 Task: Use the formula "CONFIDENCE.T" in spreadsheet "Project portfolio".
Action: Mouse moved to (83, 345)
Screenshot: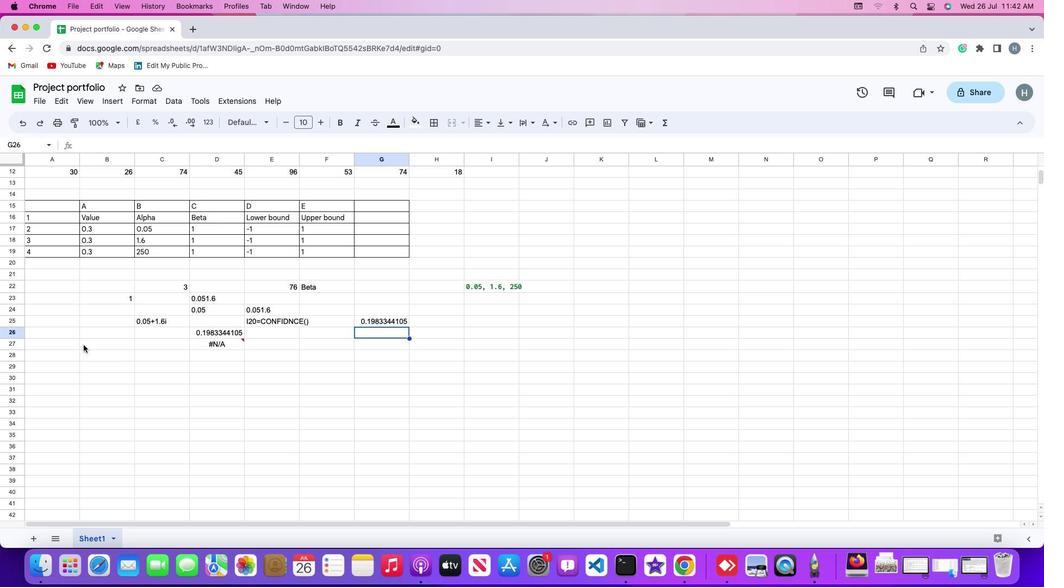 
Action: Mouse pressed left at (83, 345)
Screenshot: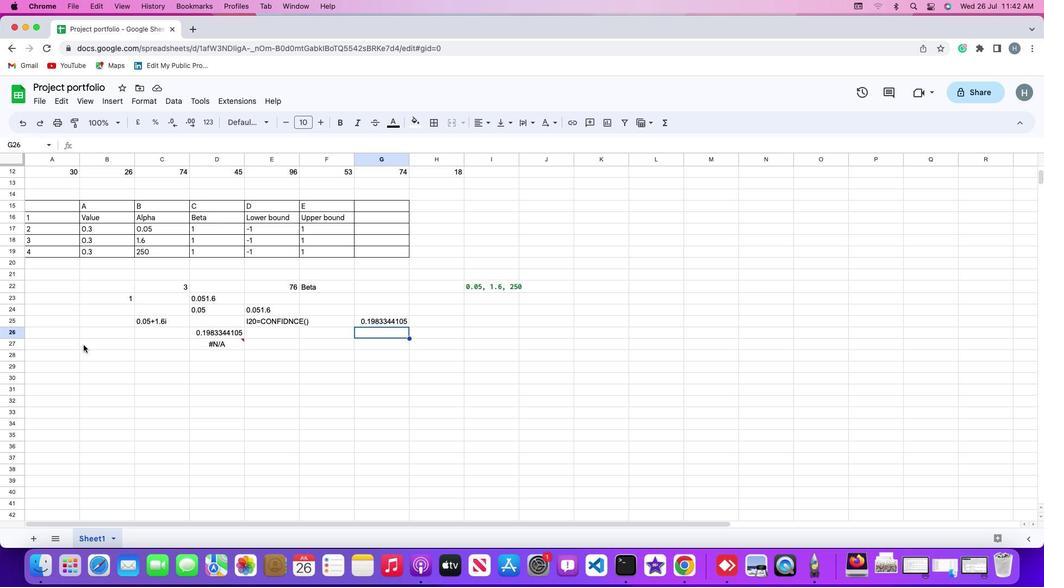 
Action: Mouse moved to (113, 100)
Screenshot: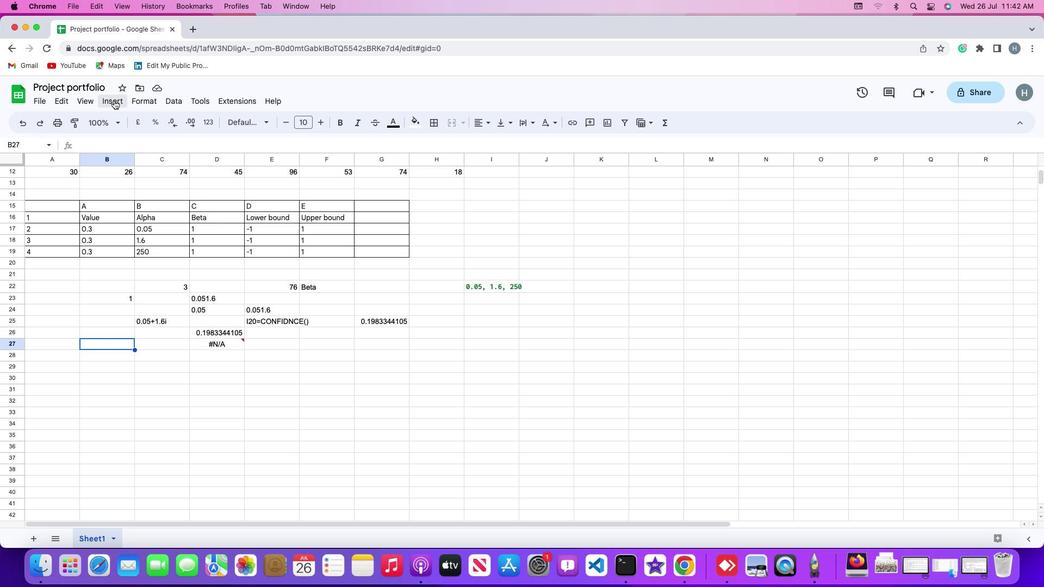 
Action: Mouse pressed left at (113, 100)
Screenshot: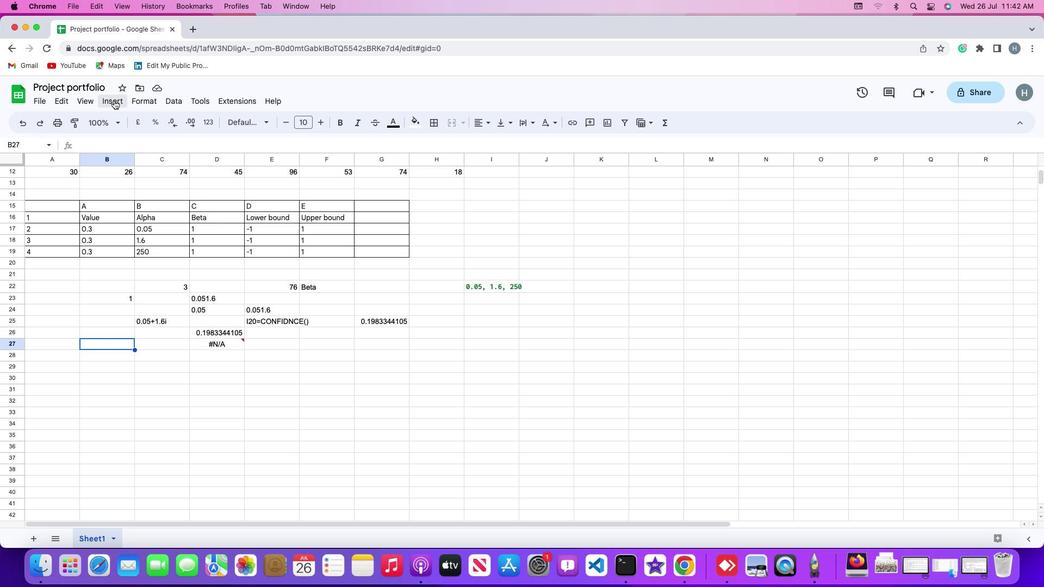 
Action: Mouse moved to (138, 276)
Screenshot: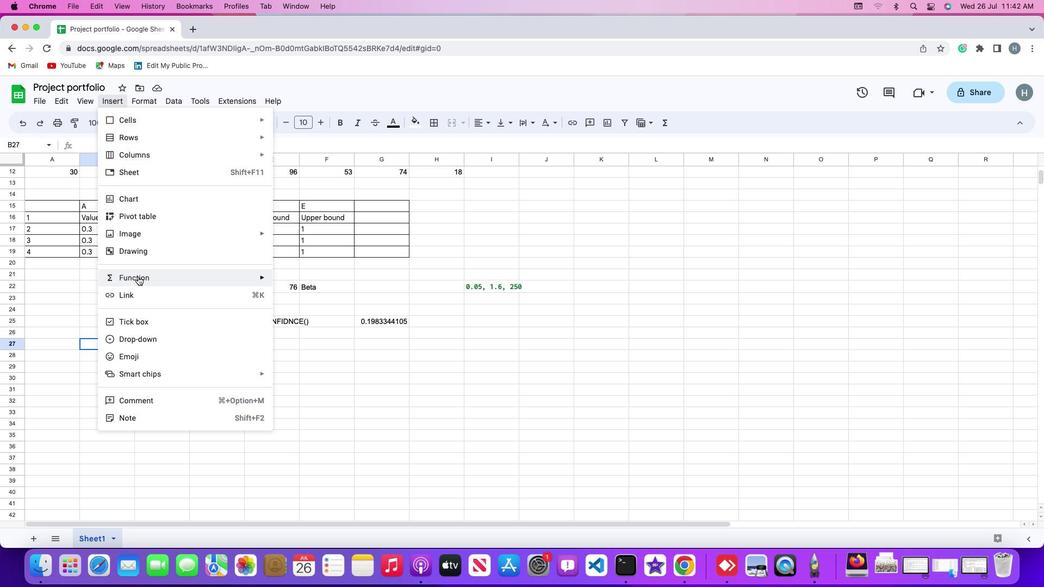 
Action: Mouse pressed left at (138, 276)
Screenshot: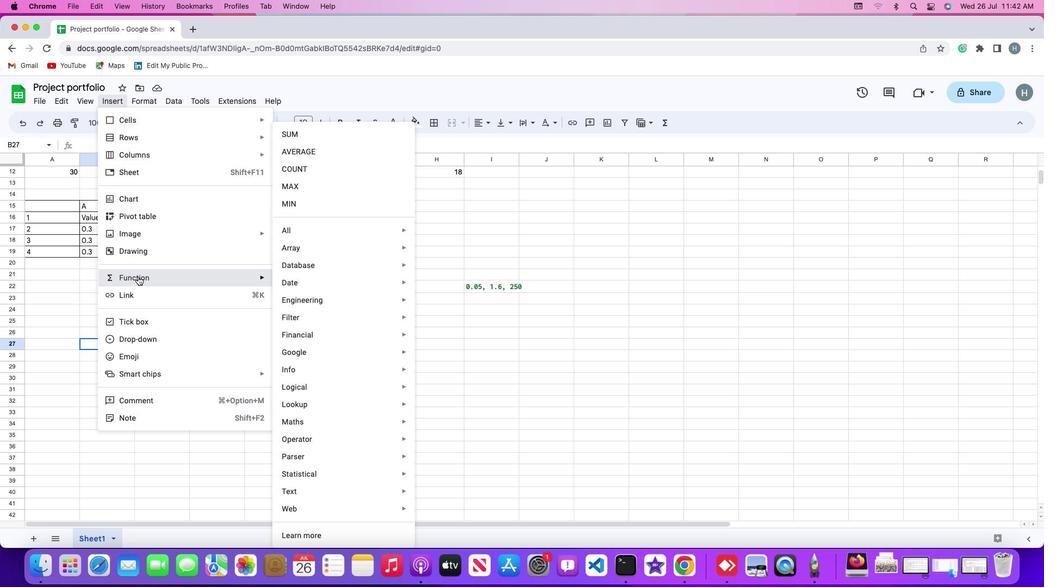 
Action: Mouse moved to (321, 231)
Screenshot: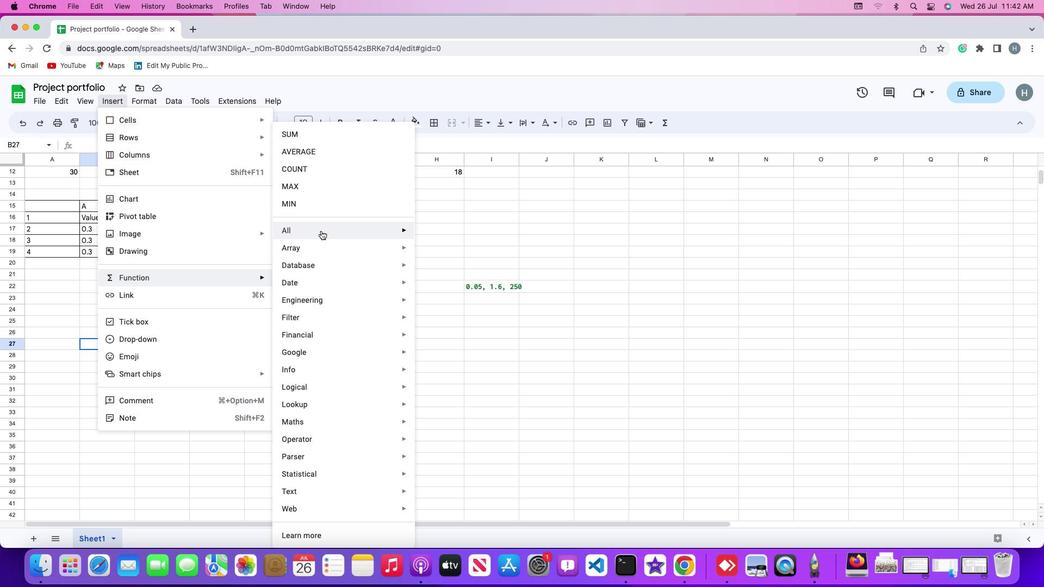 
Action: Mouse pressed left at (321, 231)
Screenshot: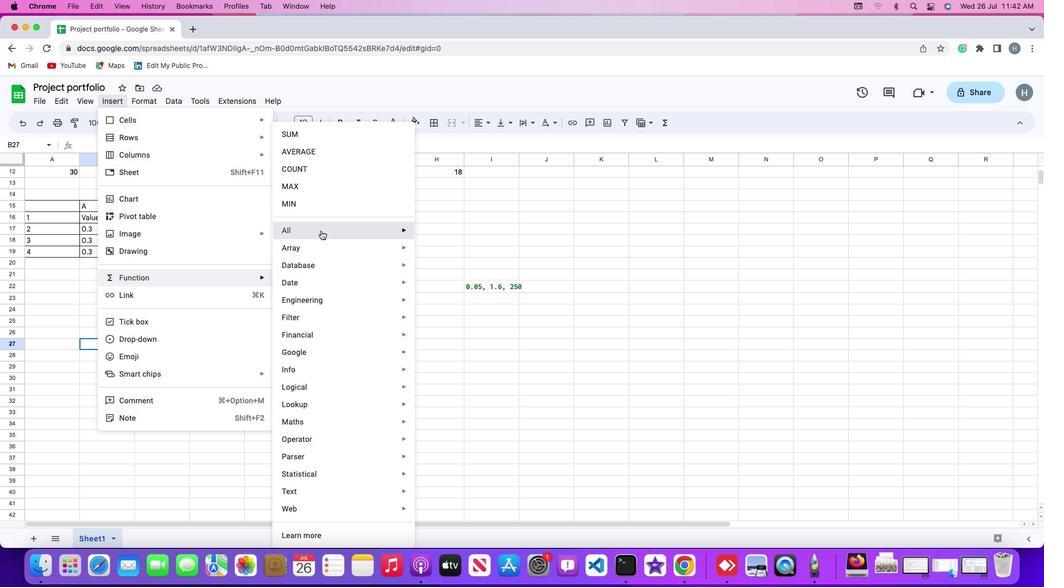 
Action: Mouse moved to (471, 532)
Screenshot: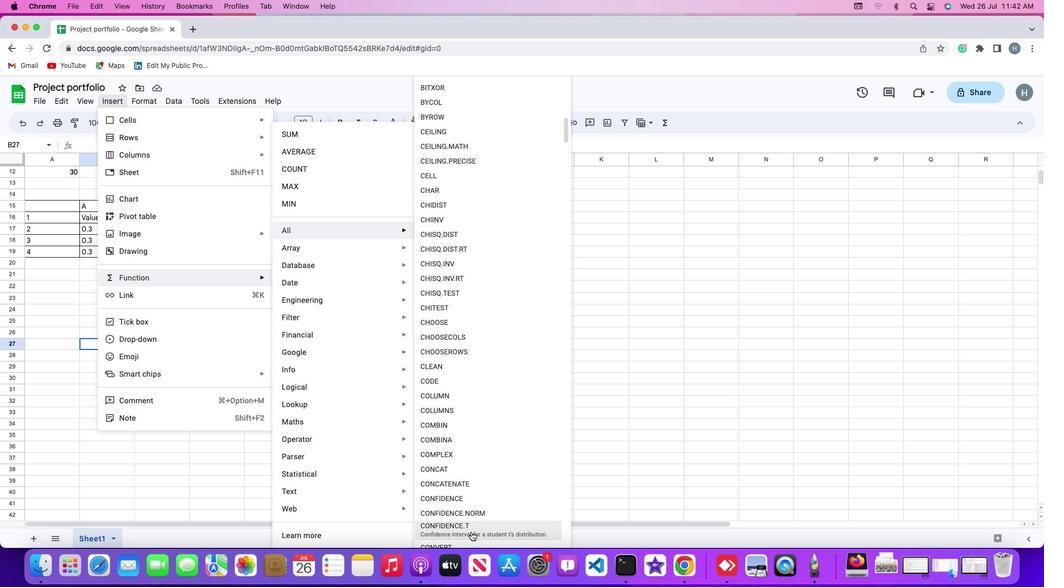 
Action: Mouse pressed left at (471, 532)
Screenshot: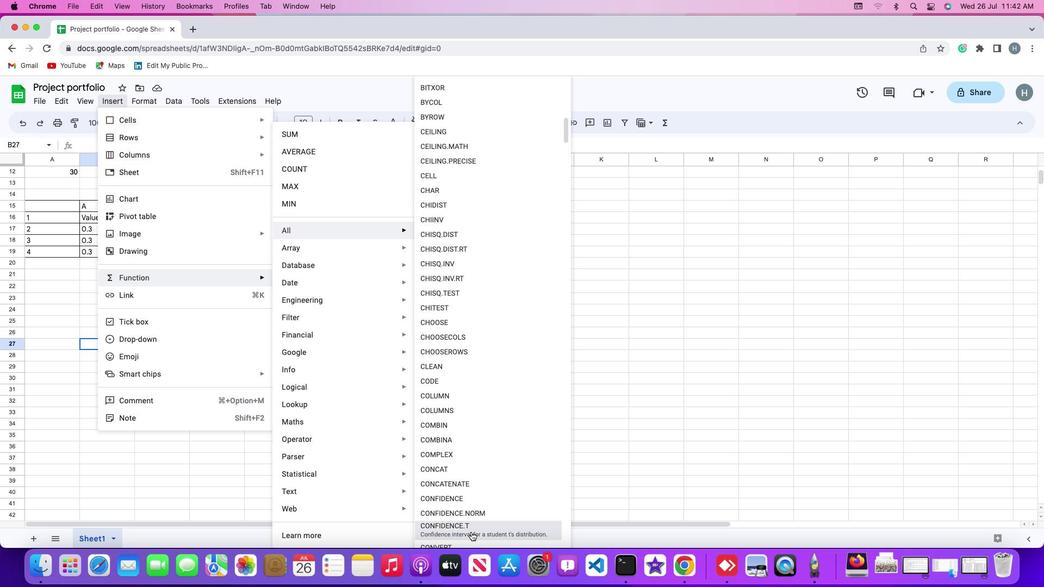 
Action: Mouse moved to (166, 225)
Screenshot: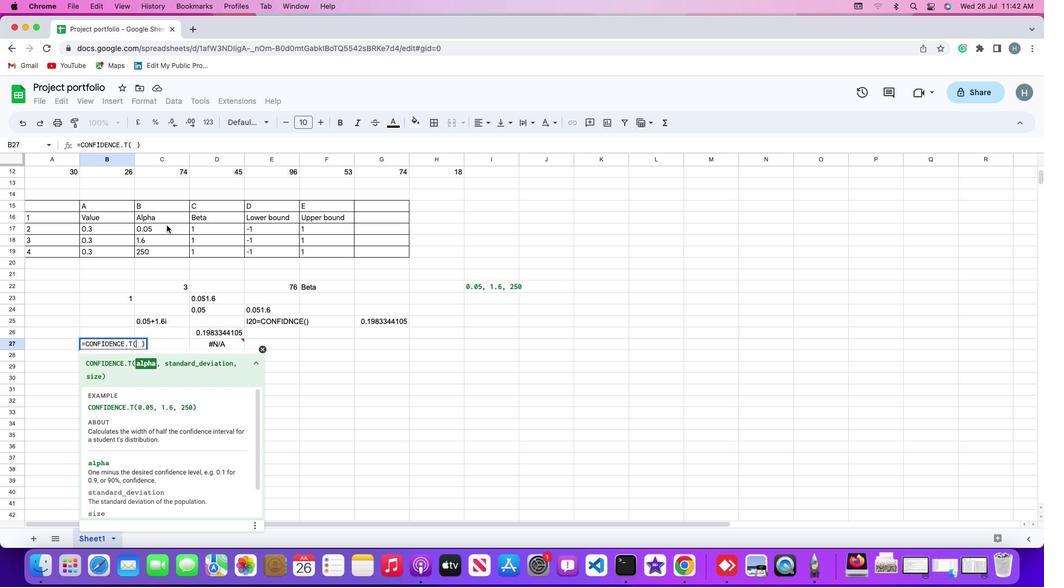 
Action: Mouse pressed left at (166, 225)
Screenshot: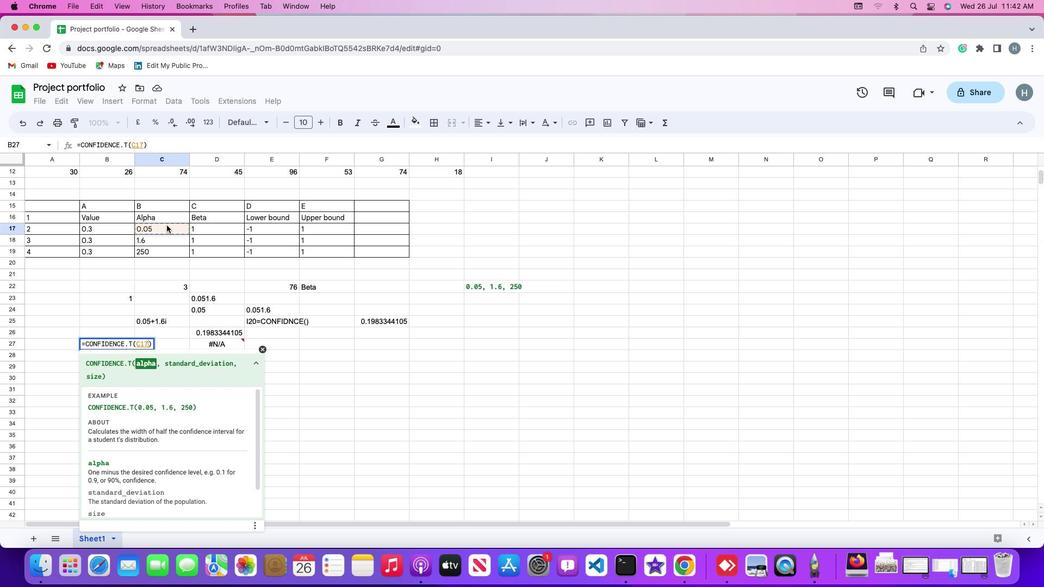 
Action: Mouse moved to (166, 225)
Screenshot: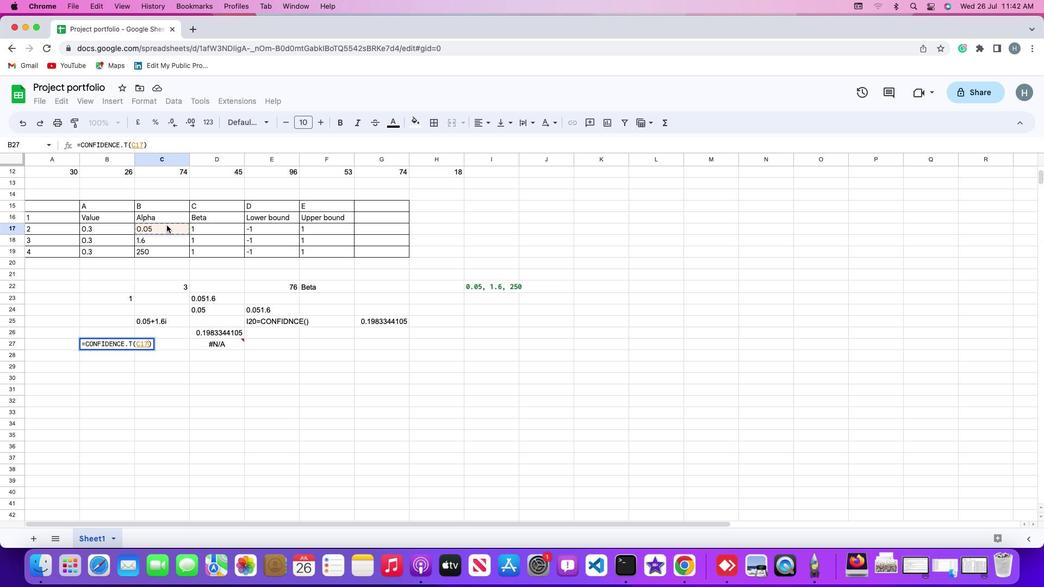
Action: Key pressed ','
Screenshot: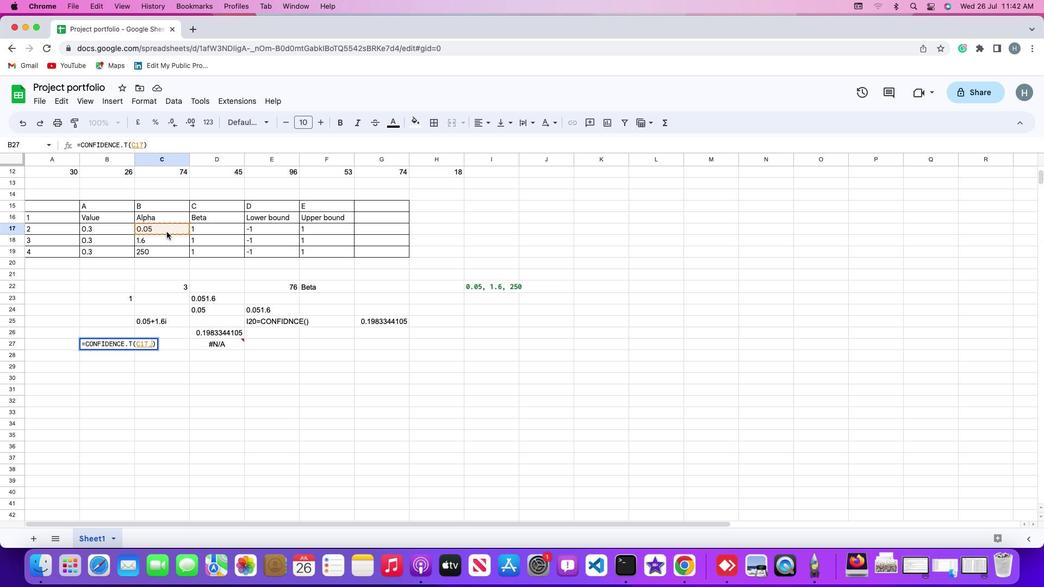 
Action: Mouse moved to (161, 241)
Screenshot: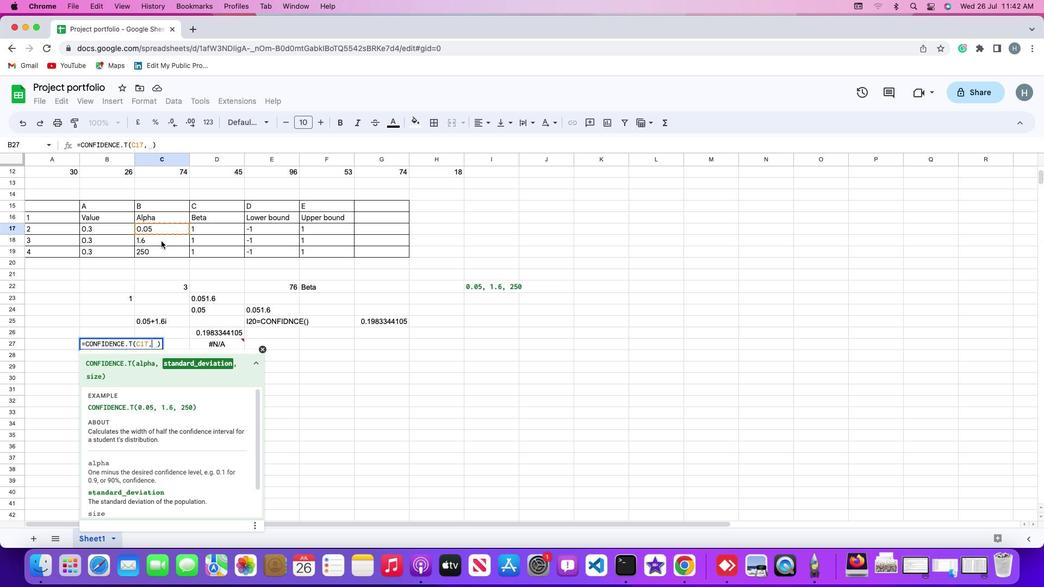 
Action: Mouse pressed left at (161, 241)
Screenshot: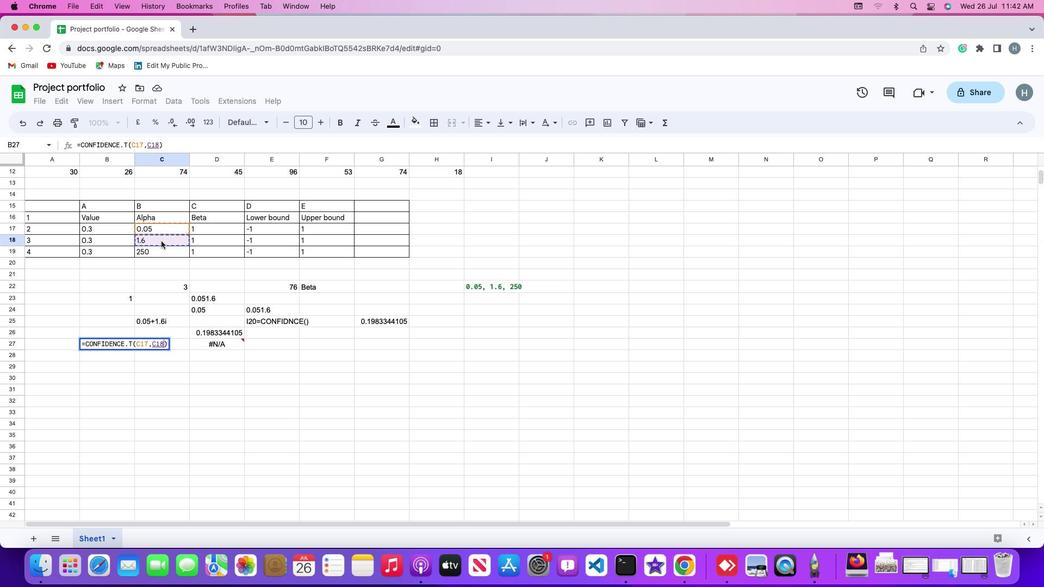 
Action: Key pressed ','
Screenshot: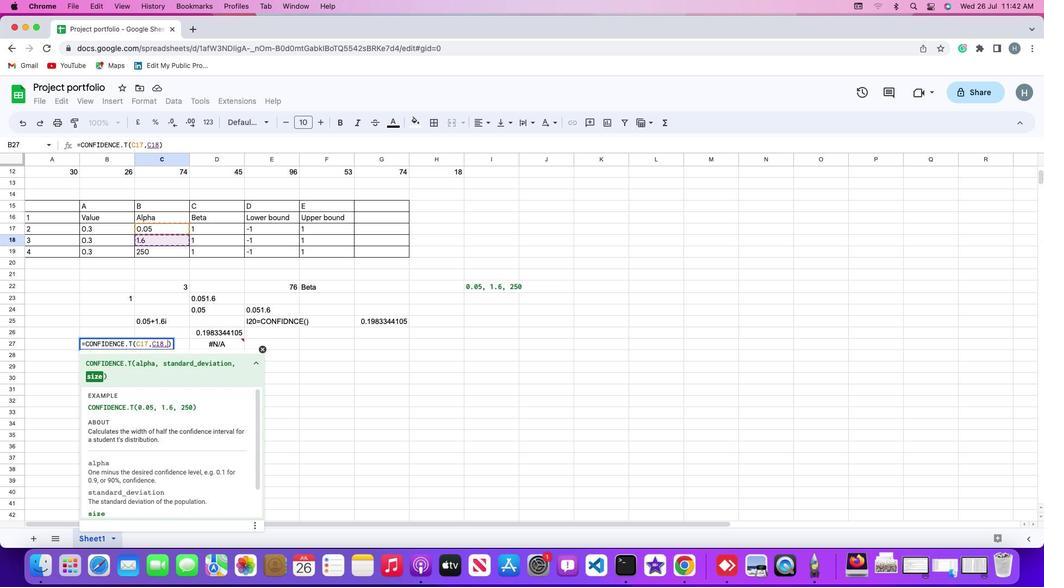 
Action: Mouse moved to (157, 250)
Screenshot: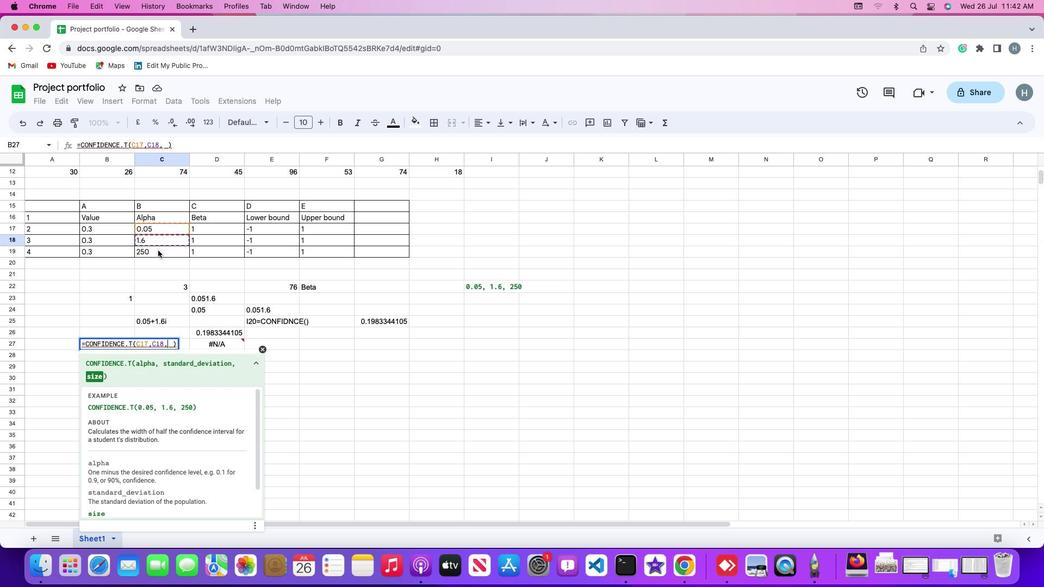 
Action: Mouse pressed left at (157, 250)
Screenshot: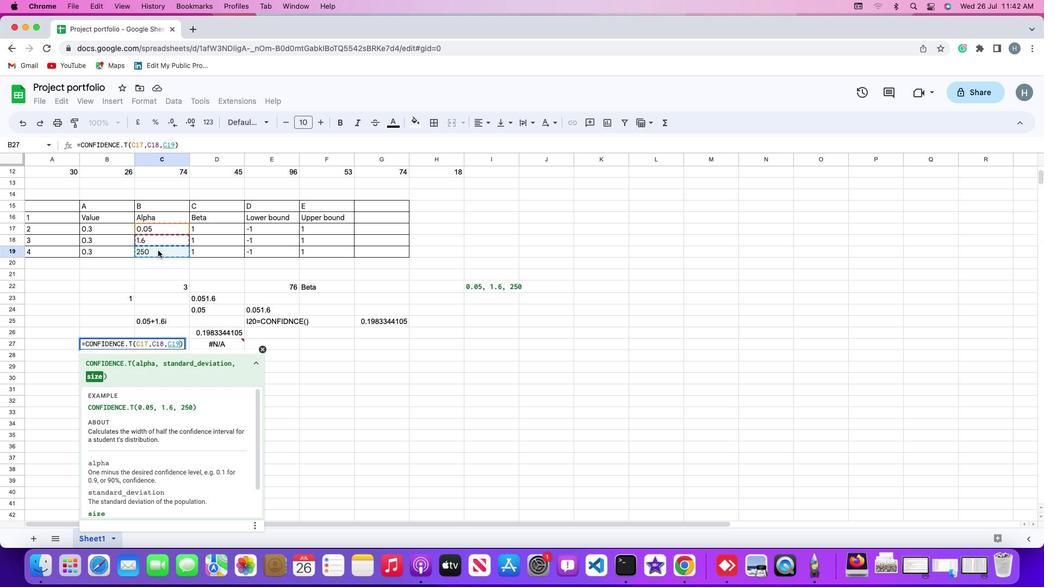
Action: Key pressed Key.enter
Screenshot: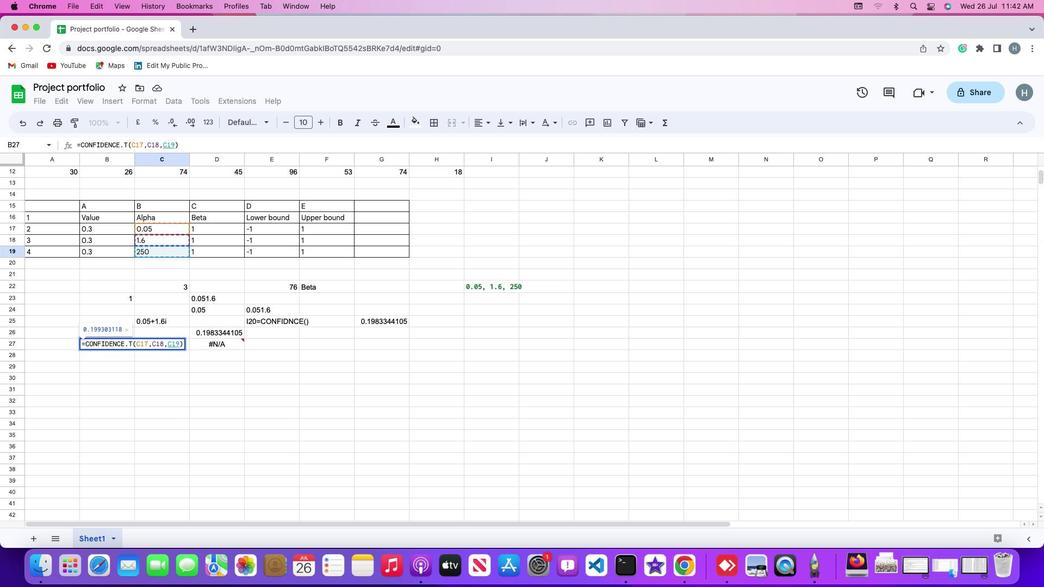 
